 Task: In the  document Hannah.pdfMake this file  'available offline' Add shortcut to Drive 'Starred'Email the file to   softage.6@softage.net, with message attached Important: I've emailed you crucial details. Please make sure to go through it thoroughly. and file type: 'Microsoft Word'
Action: Mouse moved to (217, 335)
Screenshot: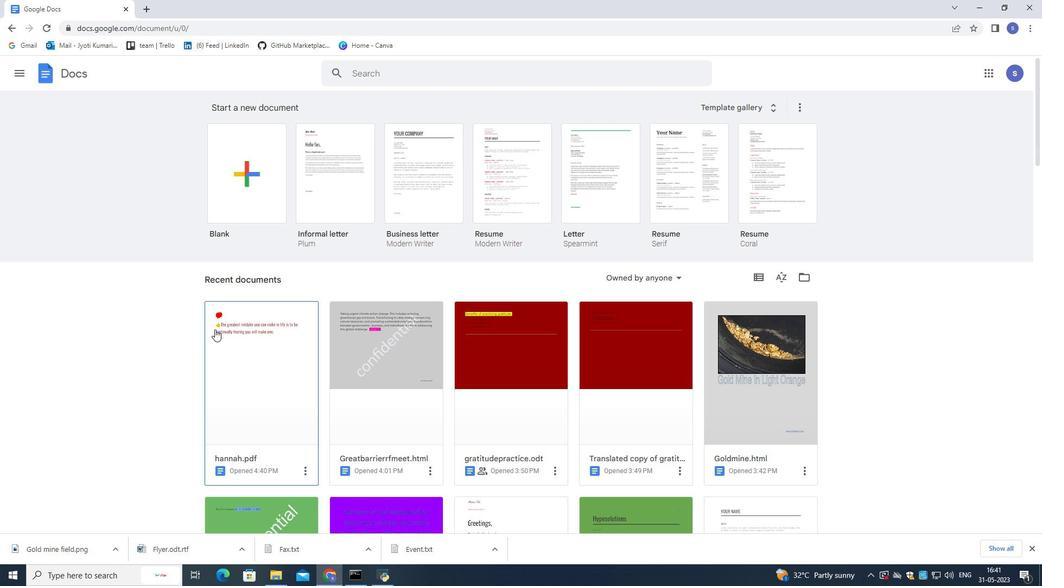 
Action: Mouse pressed left at (217, 335)
Screenshot: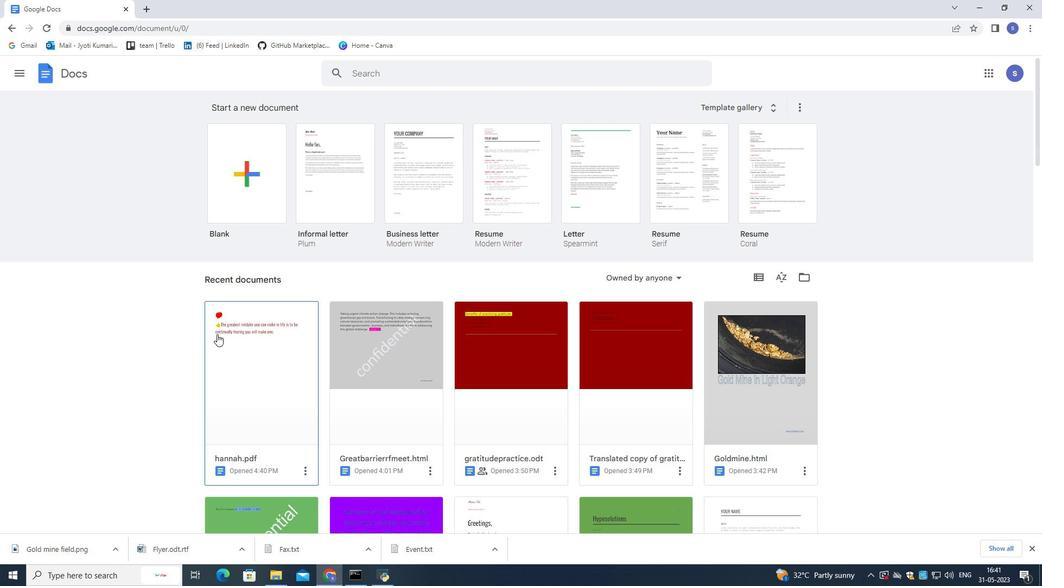 
Action: Mouse pressed left at (217, 335)
Screenshot: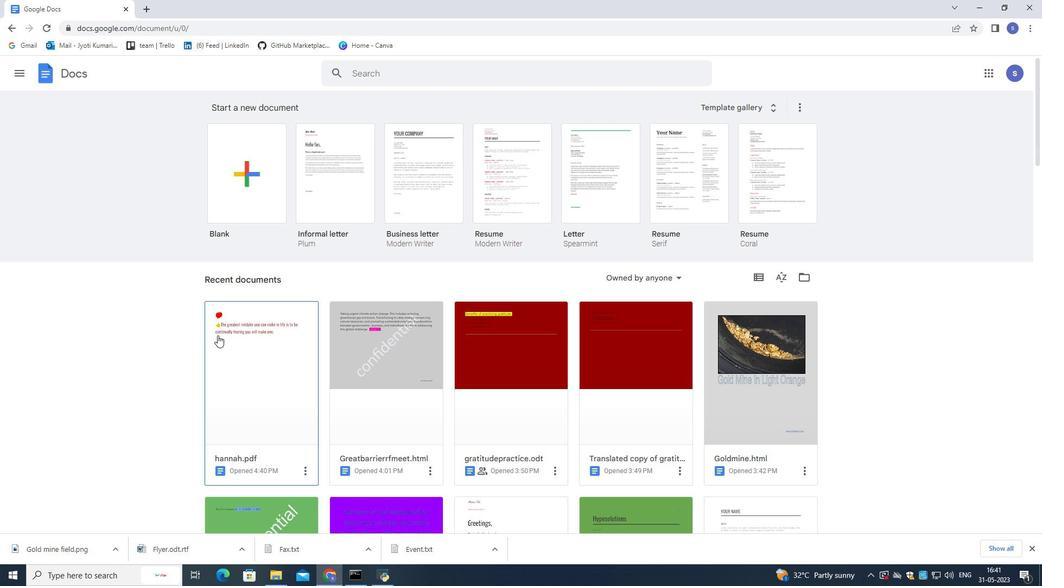 
Action: Mouse moved to (41, 78)
Screenshot: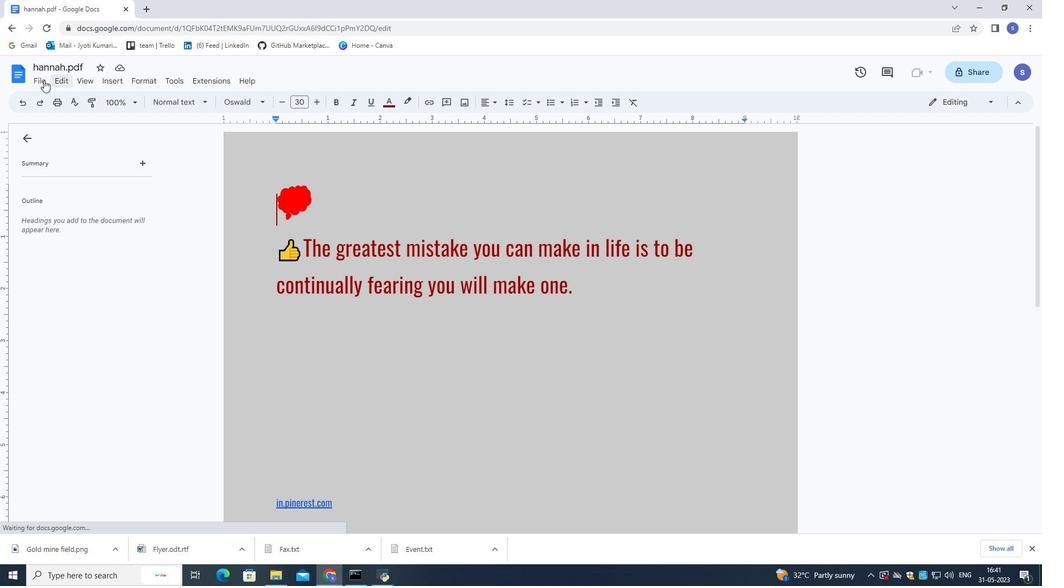 
Action: Mouse pressed left at (41, 78)
Screenshot: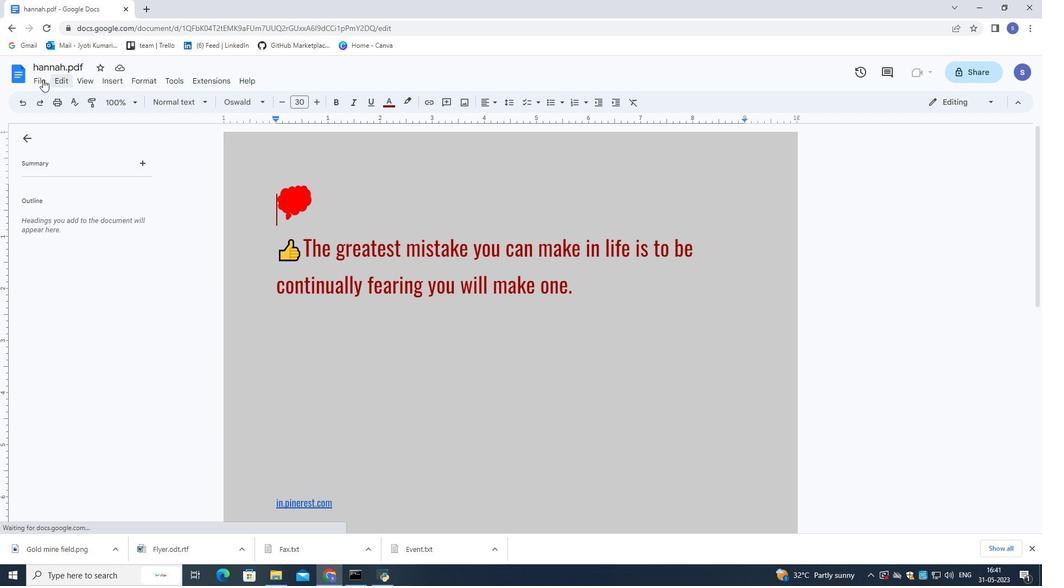 
Action: Mouse moved to (101, 317)
Screenshot: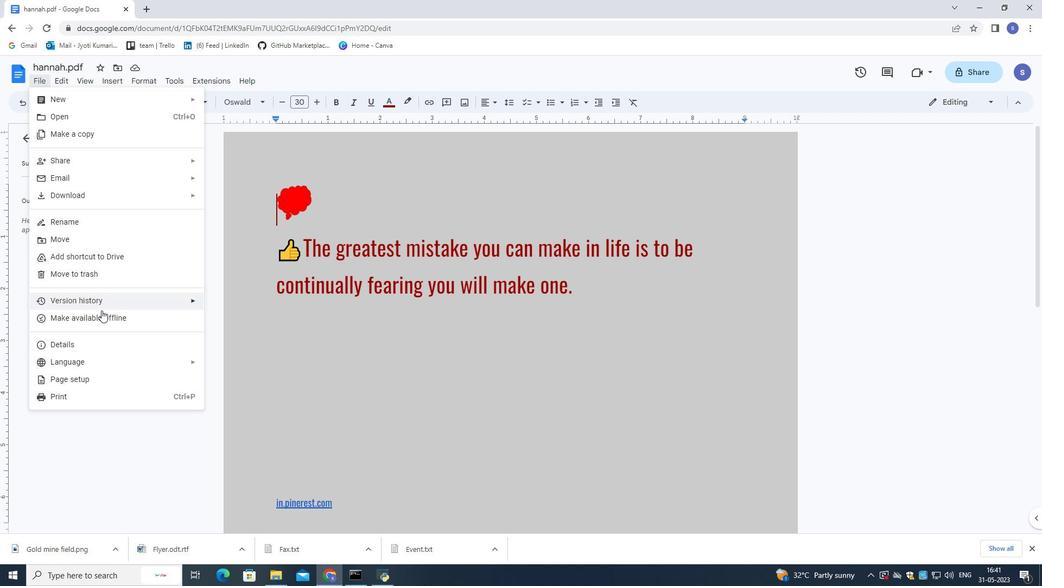 
Action: Mouse pressed left at (101, 317)
Screenshot: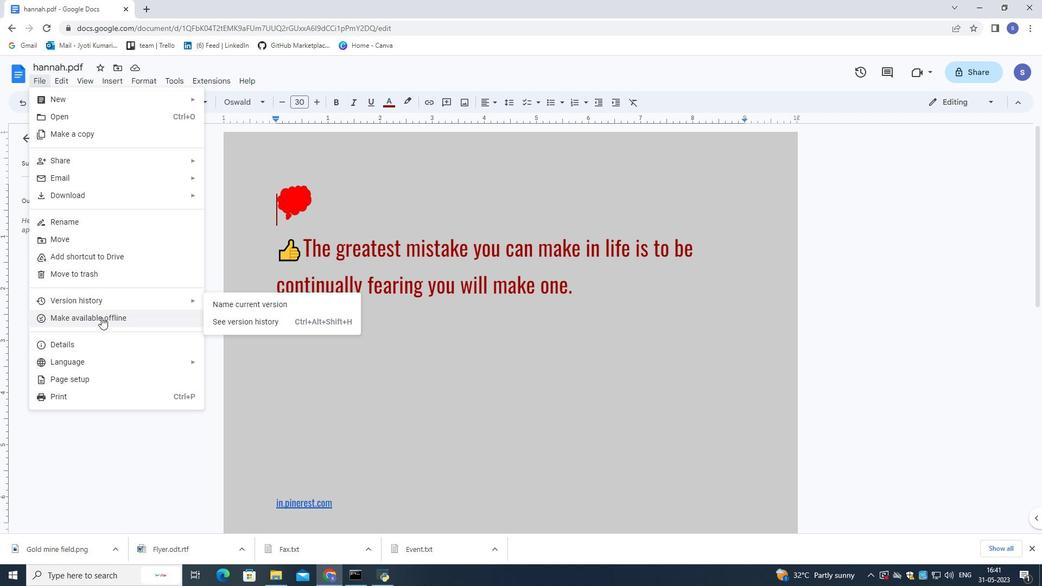 
Action: Mouse moved to (45, 80)
Screenshot: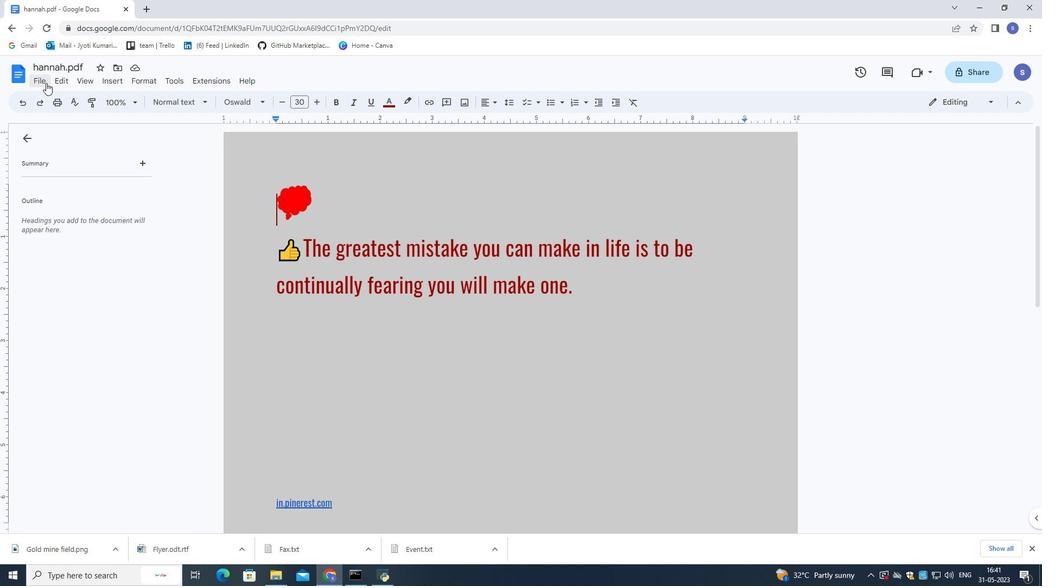 
Action: Mouse pressed left at (45, 80)
Screenshot: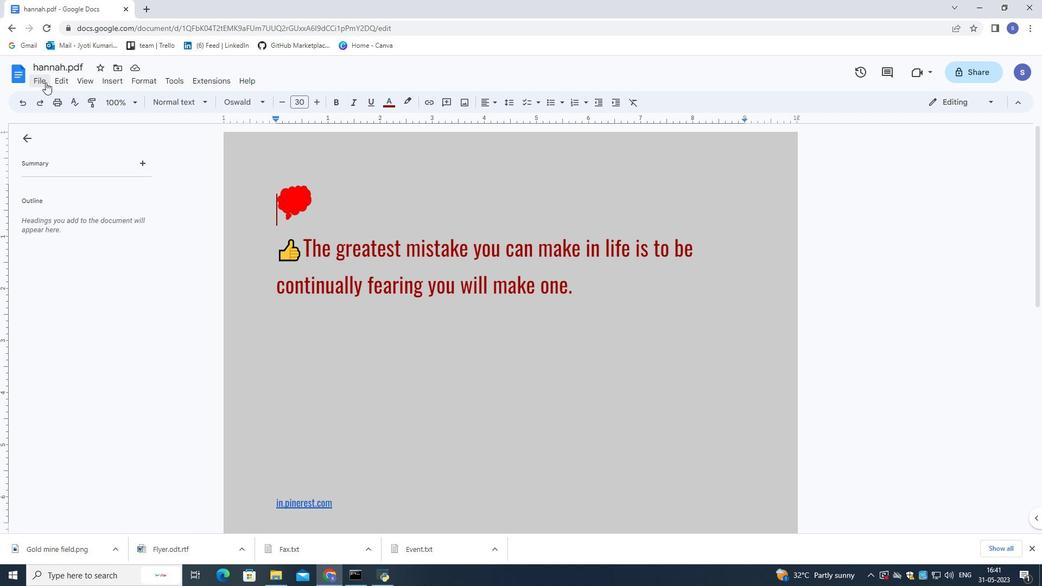 
Action: Mouse moved to (84, 255)
Screenshot: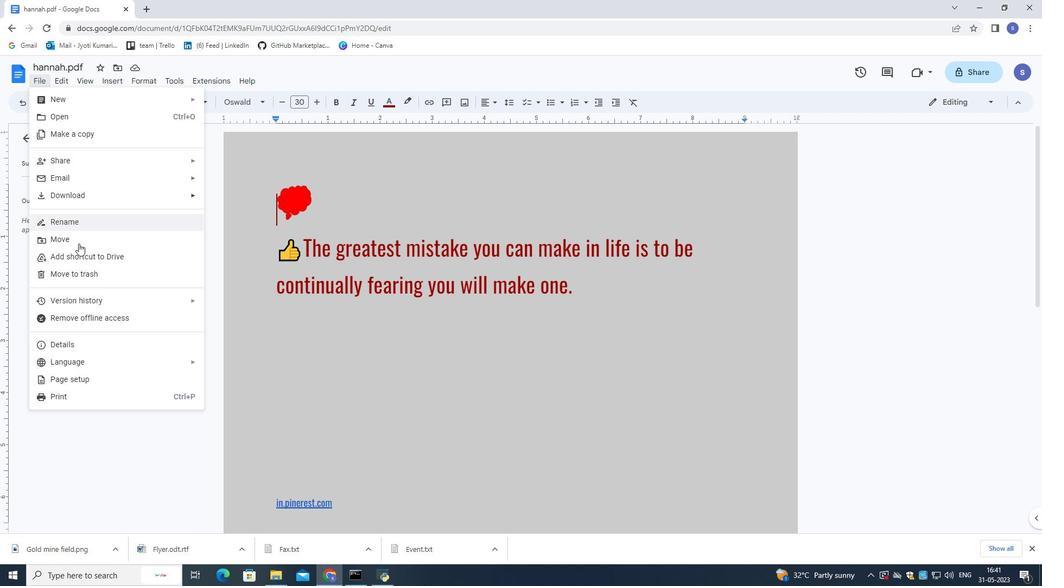 
Action: Mouse pressed left at (84, 255)
Screenshot: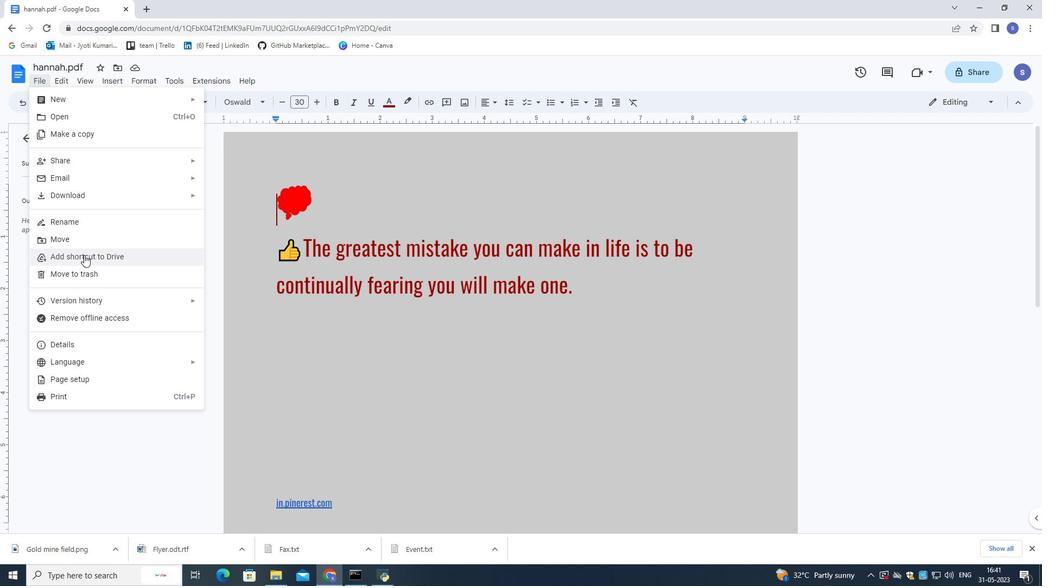 
Action: Mouse moved to (254, 232)
Screenshot: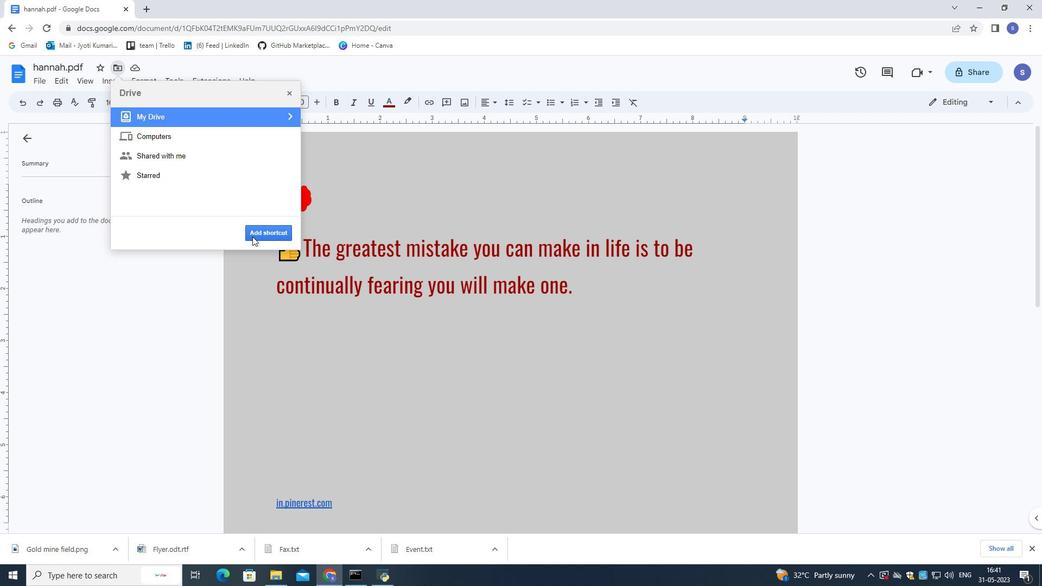 
Action: Mouse pressed left at (254, 232)
Screenshot: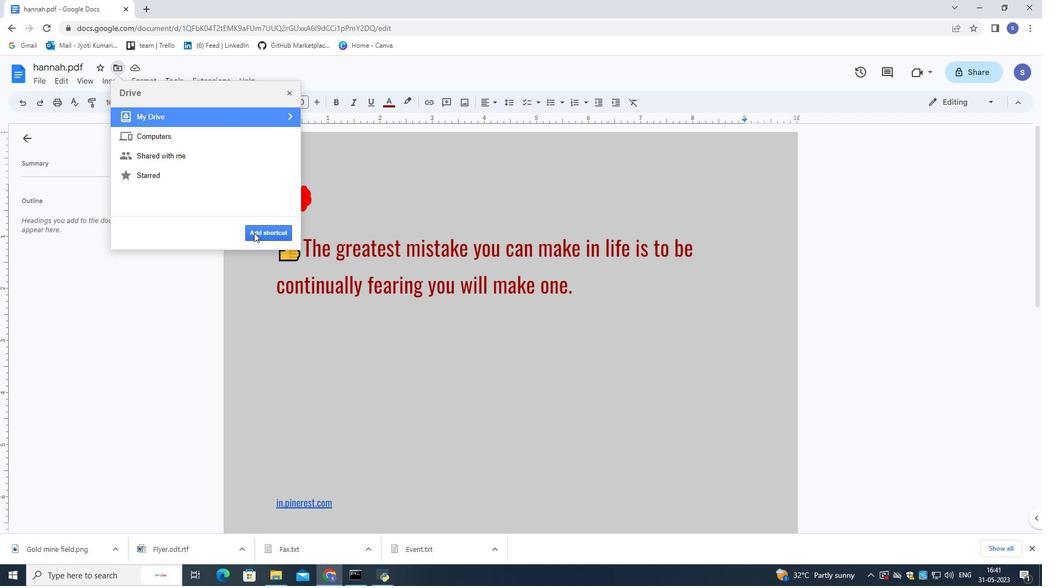 
Action: Mouse moved to (45, 78)
Screenshot: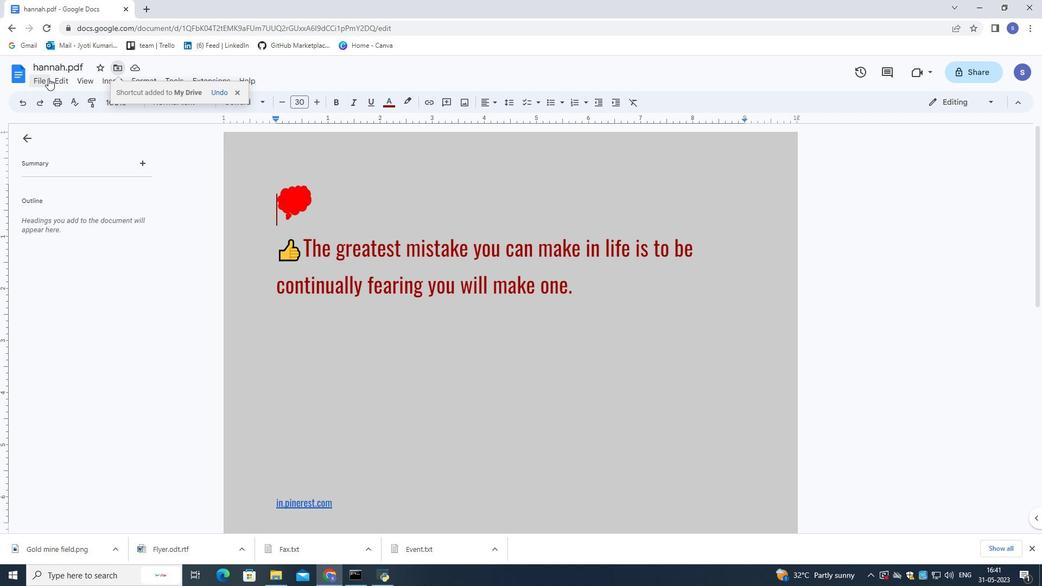 
Action: Mouse pressed left at (45, 78)
Screenshot: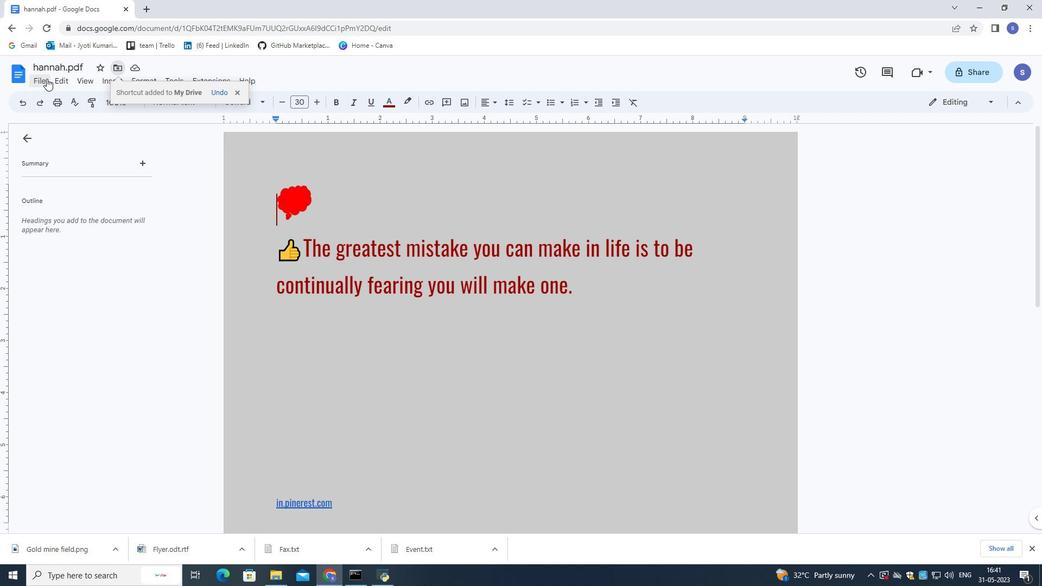 
Action: Mouse moved to (210, 183)
Screenshot: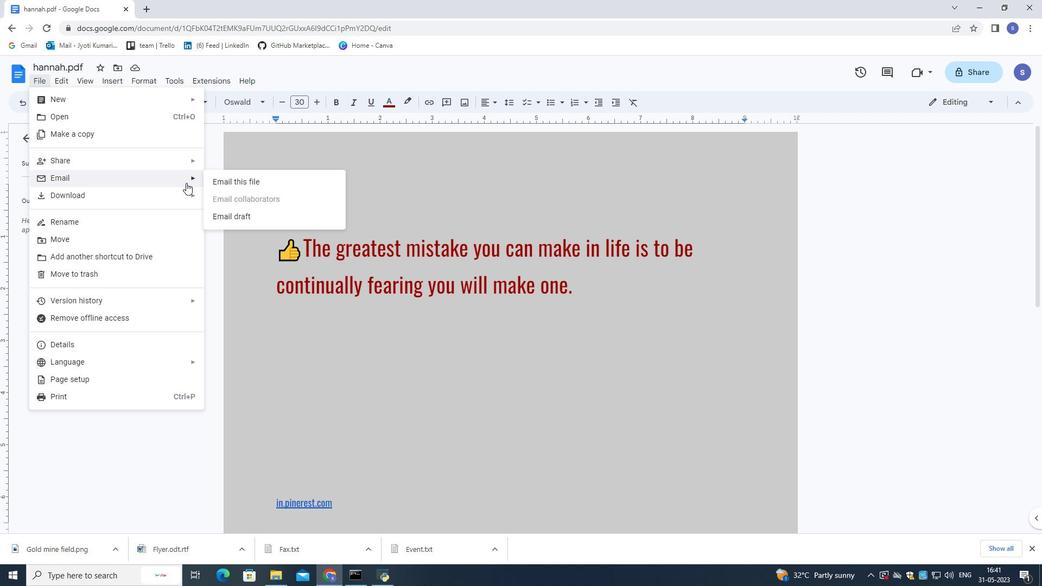 
Action: Mouse pressed left at (210, 183)
Screenshot: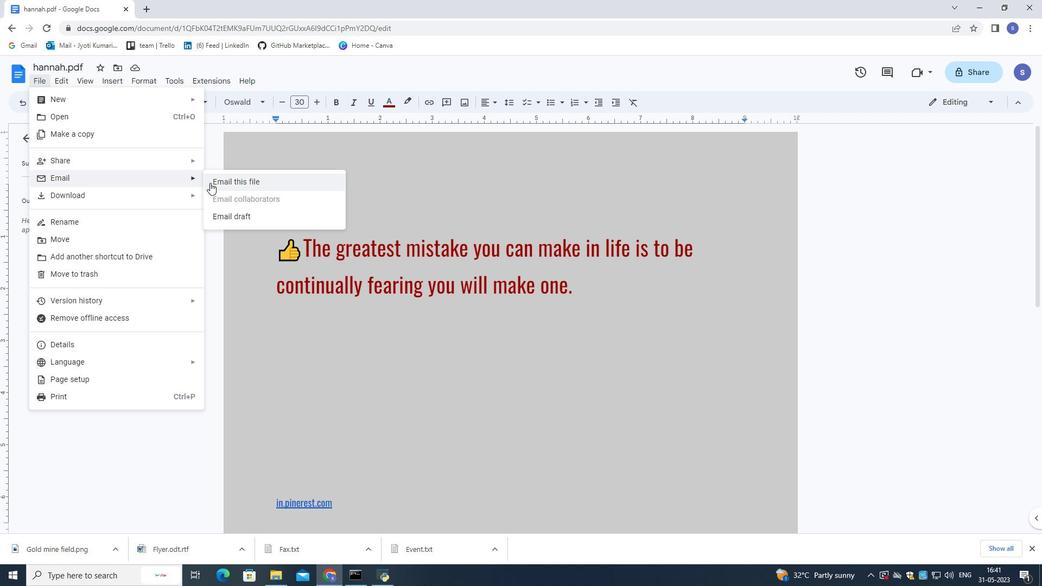 
Action: Key pressed softage
Screenshot: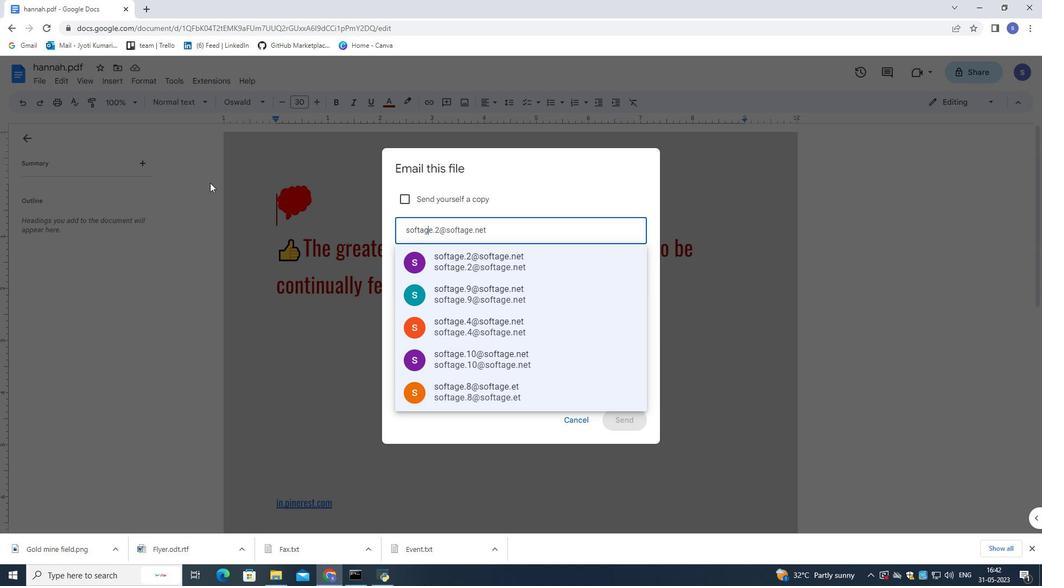 
Action: Mouse moved to (210, 180)
Screenshot: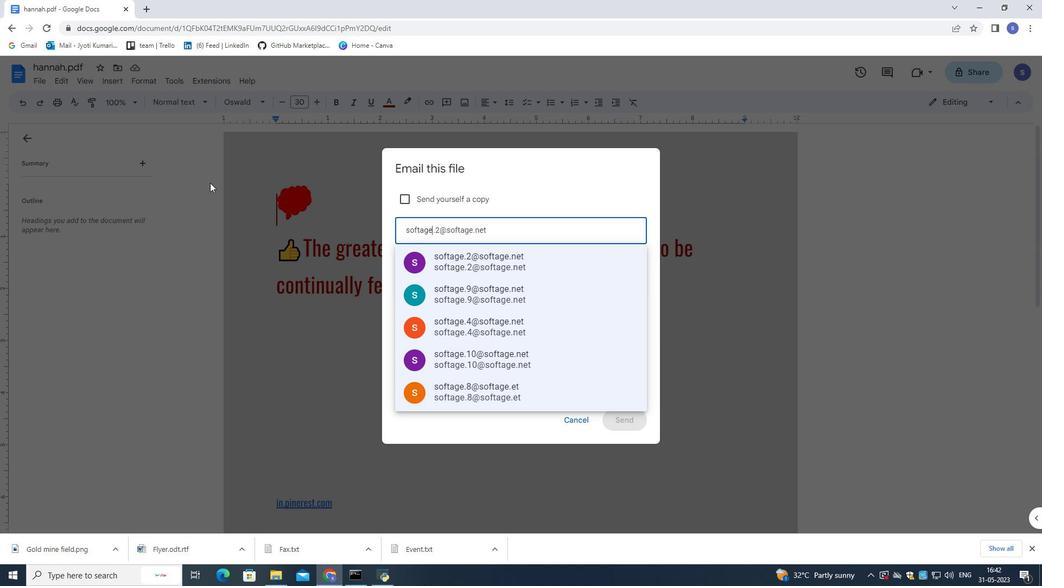 
Action: Key pressed ,
Screenshot: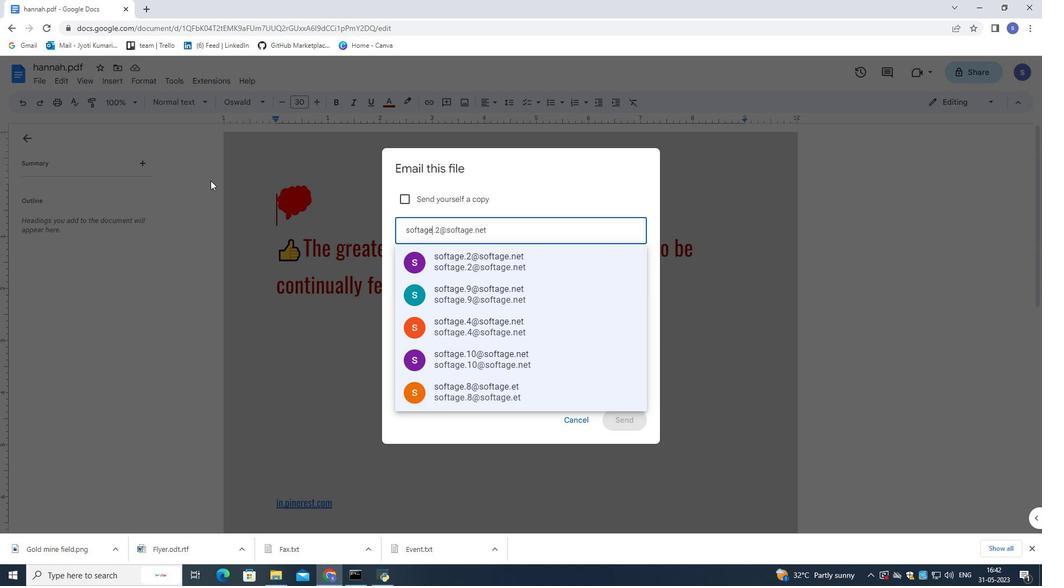 
Action: Mouse moved to (210, 177)
Screenshot: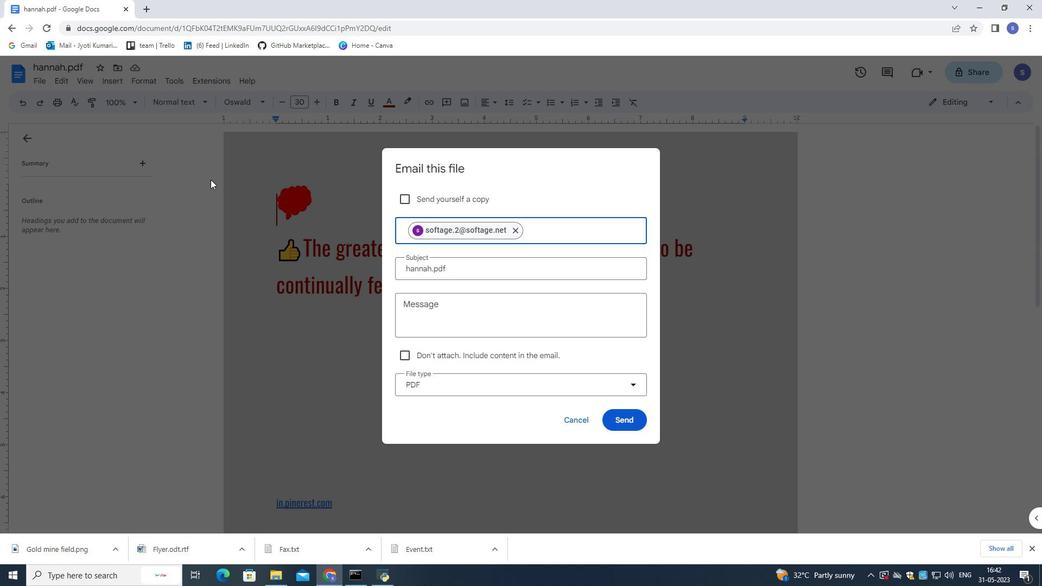 
Action: Key pressed <Key.backspace>
Screenshot: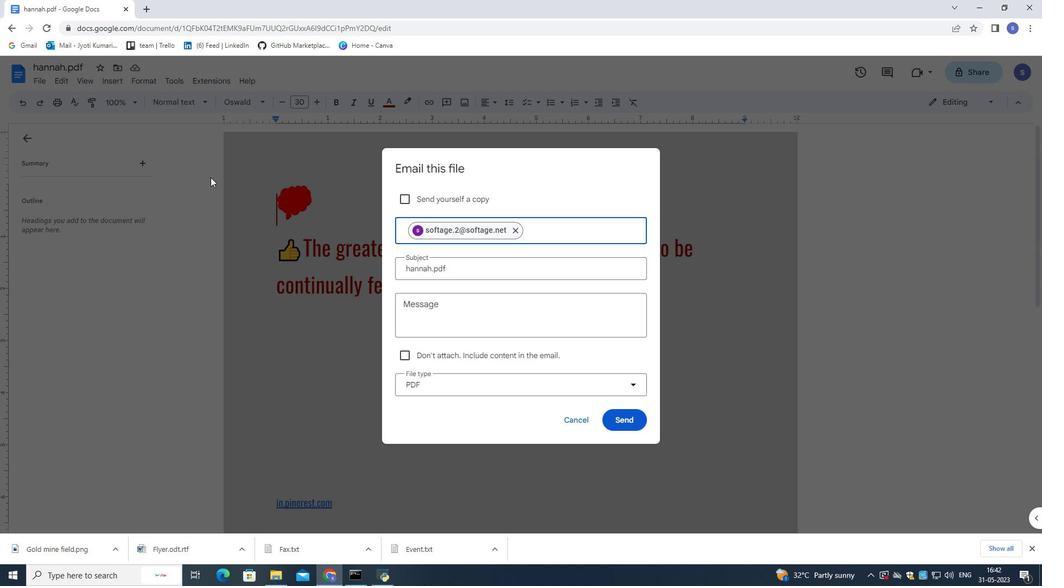 
Action: Mouse moved to (210, 175)
Screenshot: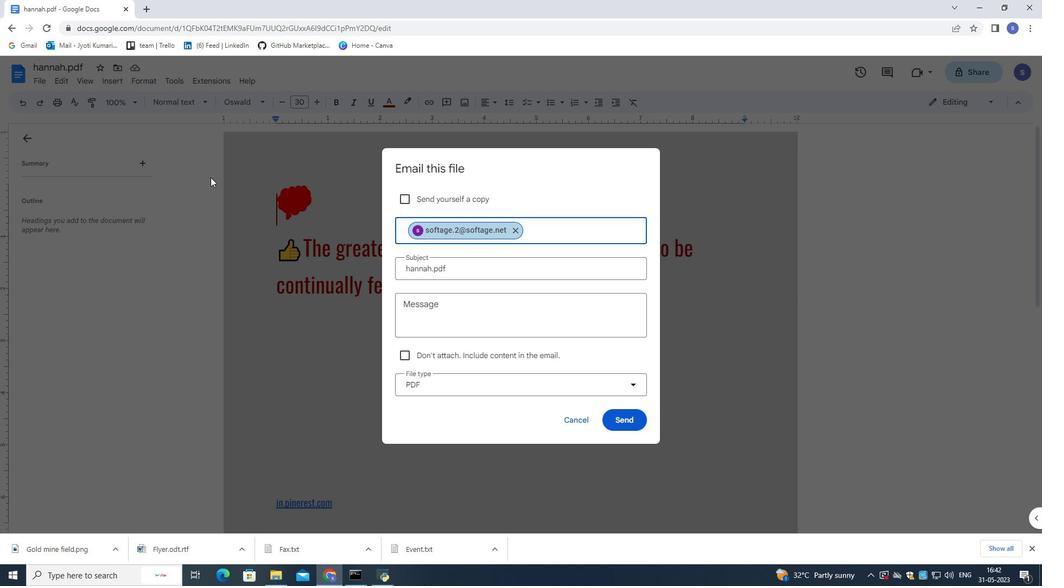 
Action: Key pressed .6<Key.shift>@s
Screenshot: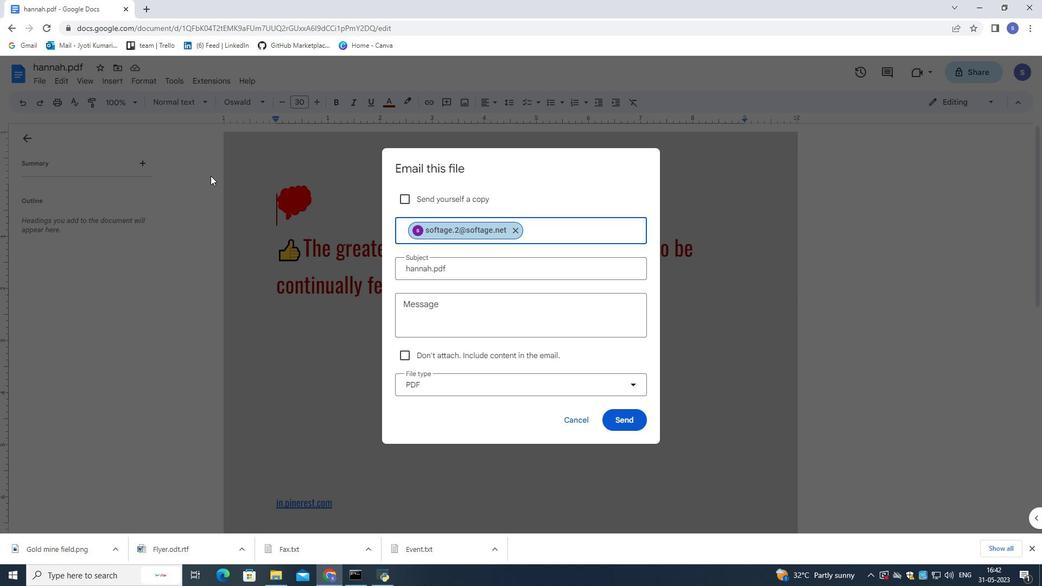 
Action: Mouse moved to (514, 233)
Screenshot: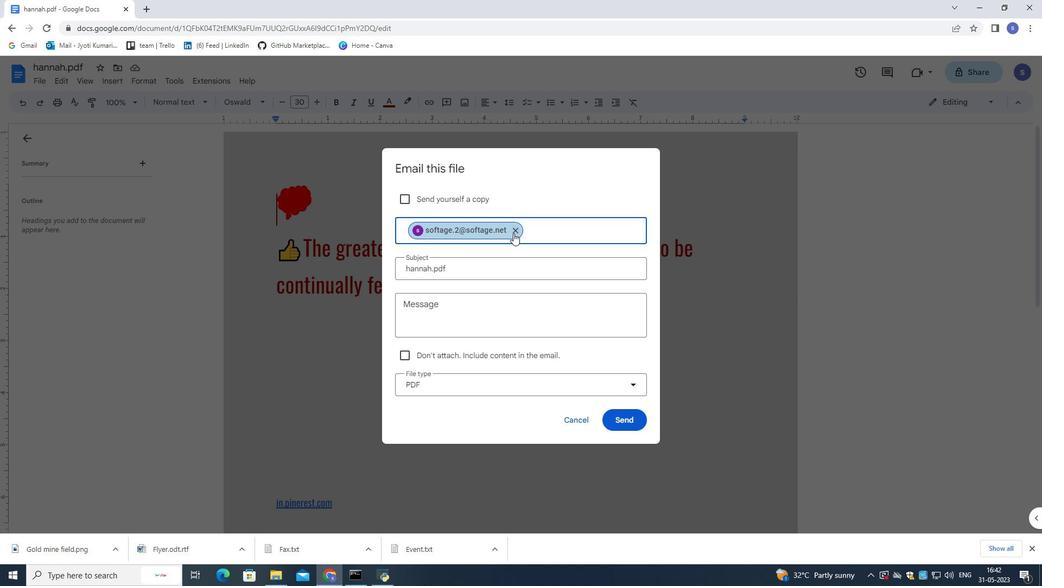 
Action: Mouse pressed left at (514, 233)
Screenshot: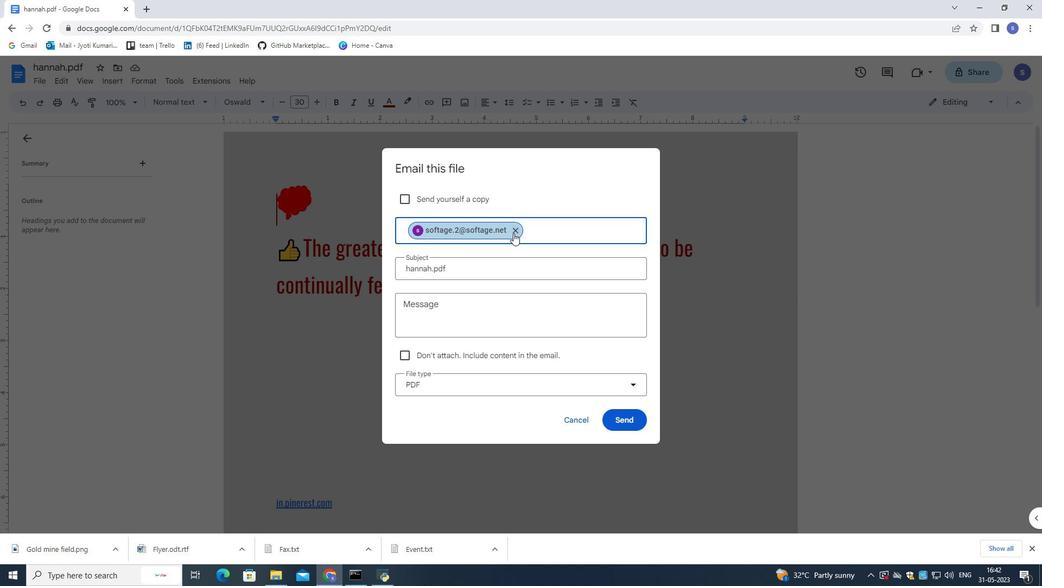 
Action: Mouse moved to (514, 231)
Screenshot: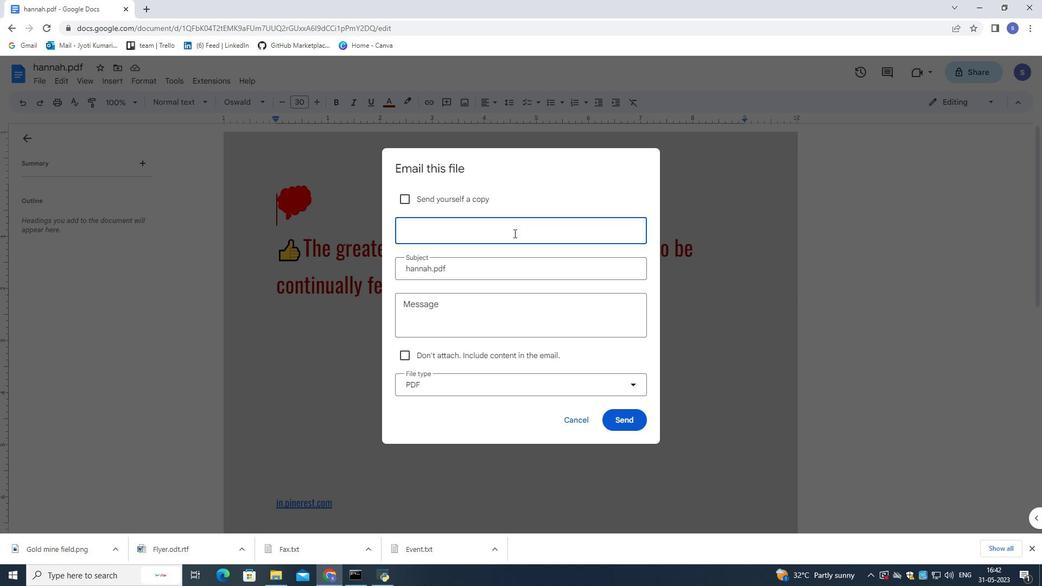 
Action: Mouse pressed left at (514, 231)
Screenshot: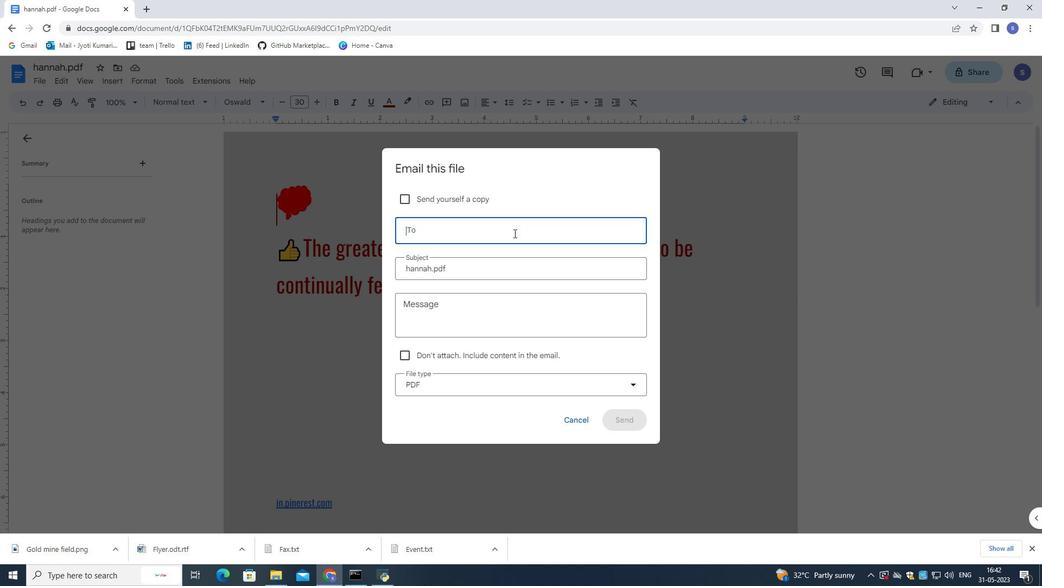 
Action: Key pressed ao<Key.backspace><Key.backspace>softage.6<Key.shift>@softage.net
Screenshot: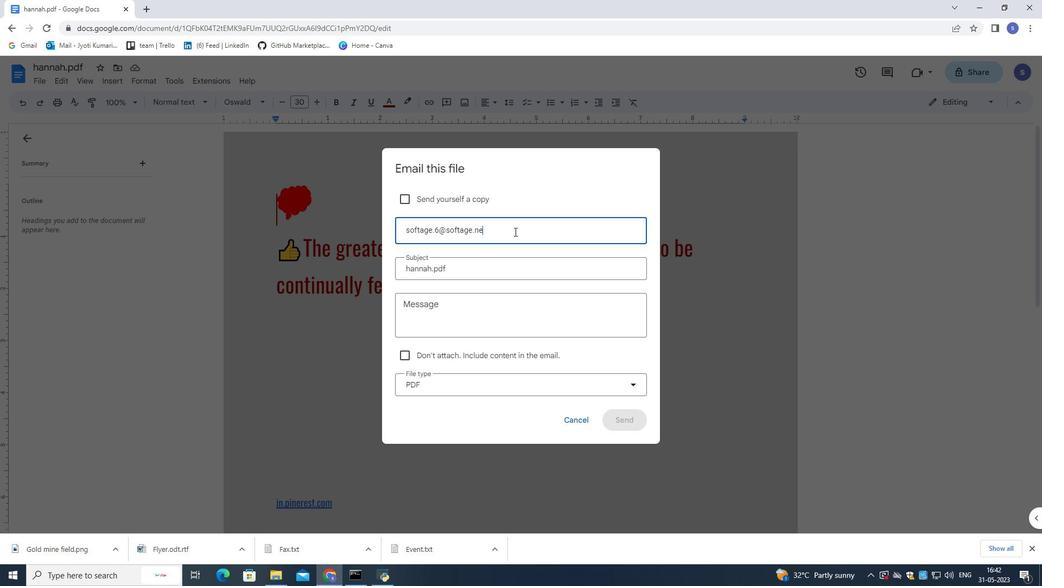 
Action: Mouse moved to (513, 253)
Screenshot: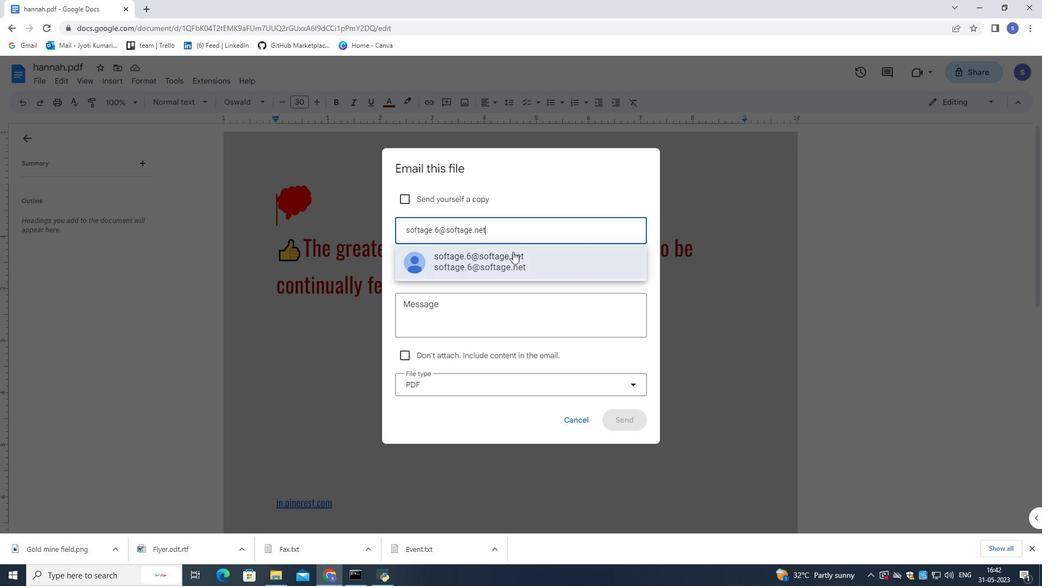 
Action: Mouse pressed left at (513, 253)
Screenshot: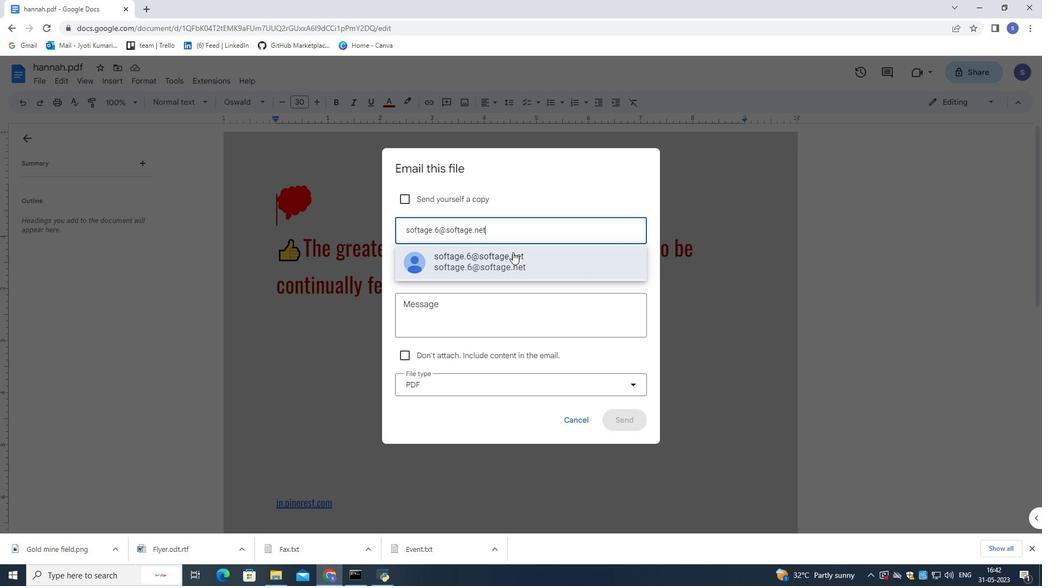 
Action: Mouse moved to (512, 318)
Screenshot: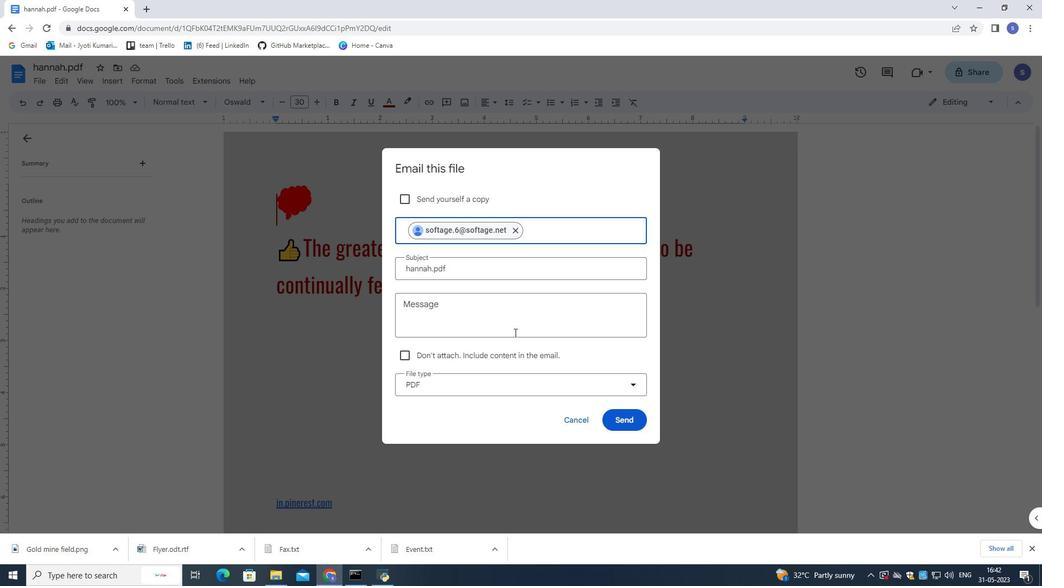 
Action: Mouse pressed left at (512, 318)
Screenshot: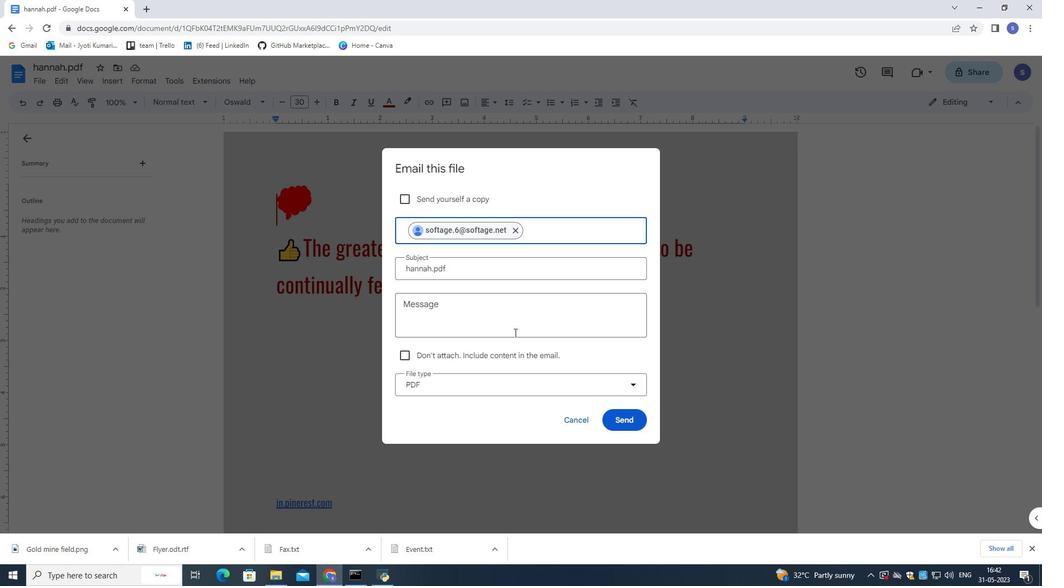 
Action: Key pressed <Key.shift>Important<Key.space><Key.shift_r>:<Key.space>i'<Key.backspace><Key.backspace><Key.shift>I'hv<Key.space><Key.backspace><Key.backspace><Key.backspace>ve<Key.space>emailed<Key.space>you<Key.space>crucial<Key.space>details.<Key.space><Key.shift>Please<Key.space>make<Key.space>sure<Key.space>to<Key.space>go<Key.space>through<Key.space>it<Key.space>thoroughly.
Screenshot: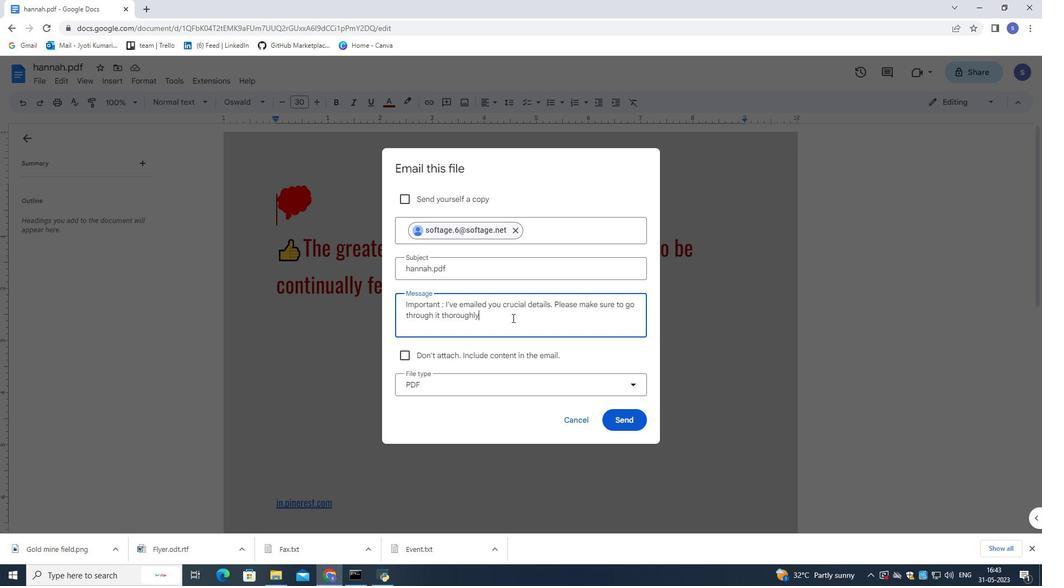 
Action: Mouse moved to (556, 385)
Screenshot: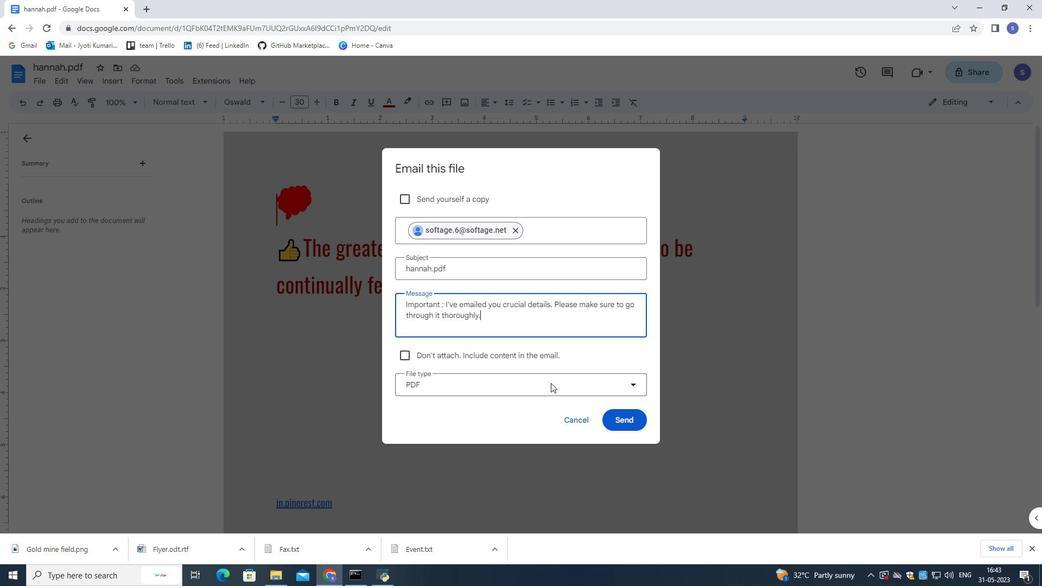 
Action: Mouse pressed left at (556, 385)
Screenshot: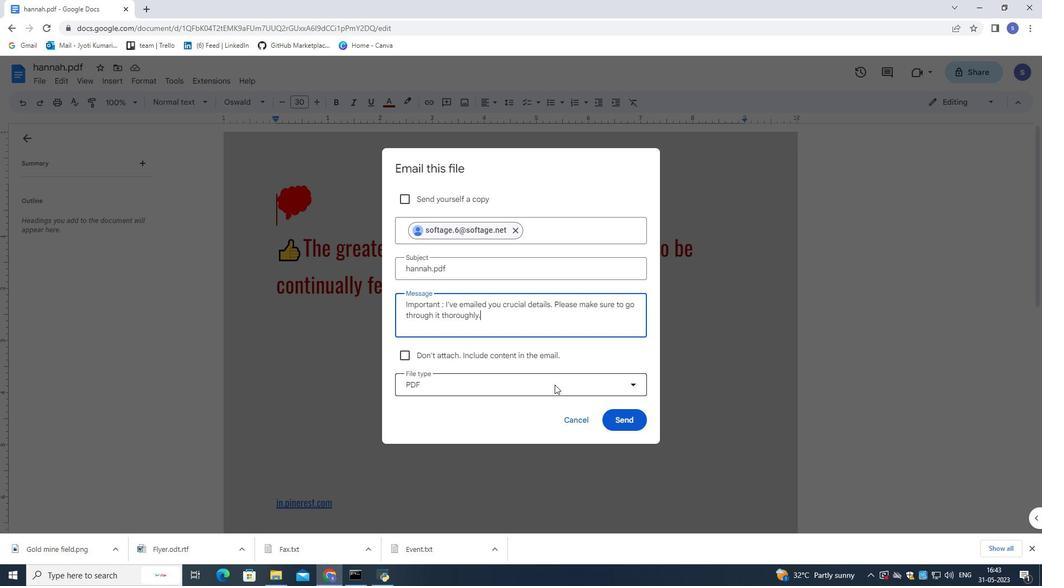 
Action: Mouse moved to (582, 475)
Screenshot: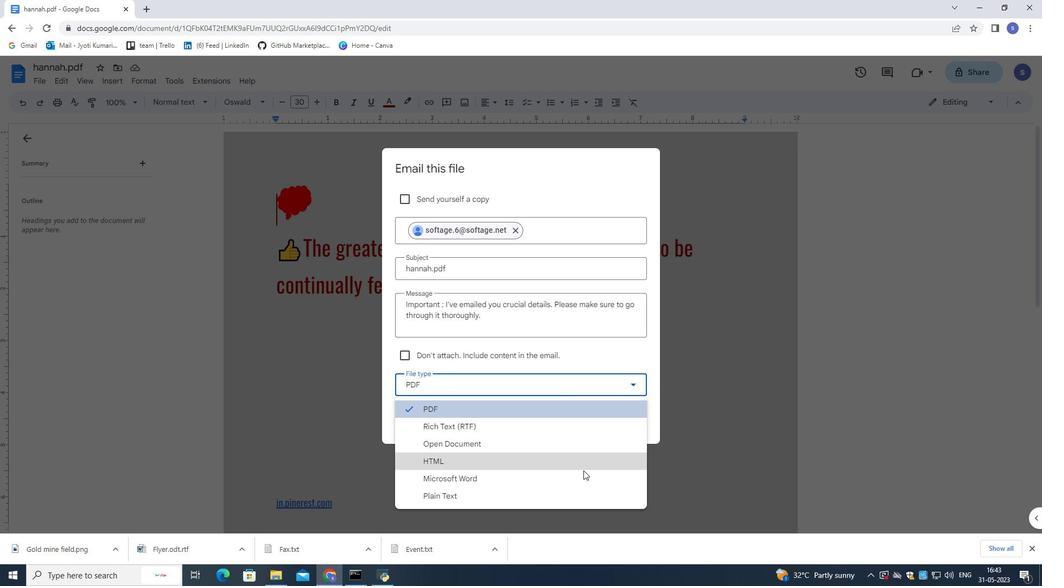 
Action: Mouse pressed left at (582, 475)
Screenshot: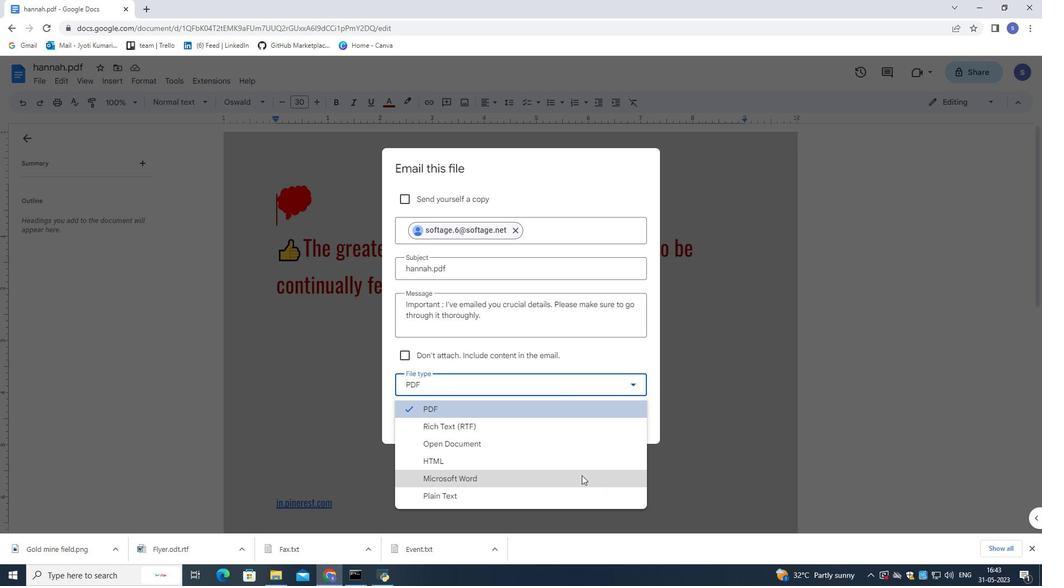 
Action: Mouse moved to (618, 422)
Screenshot: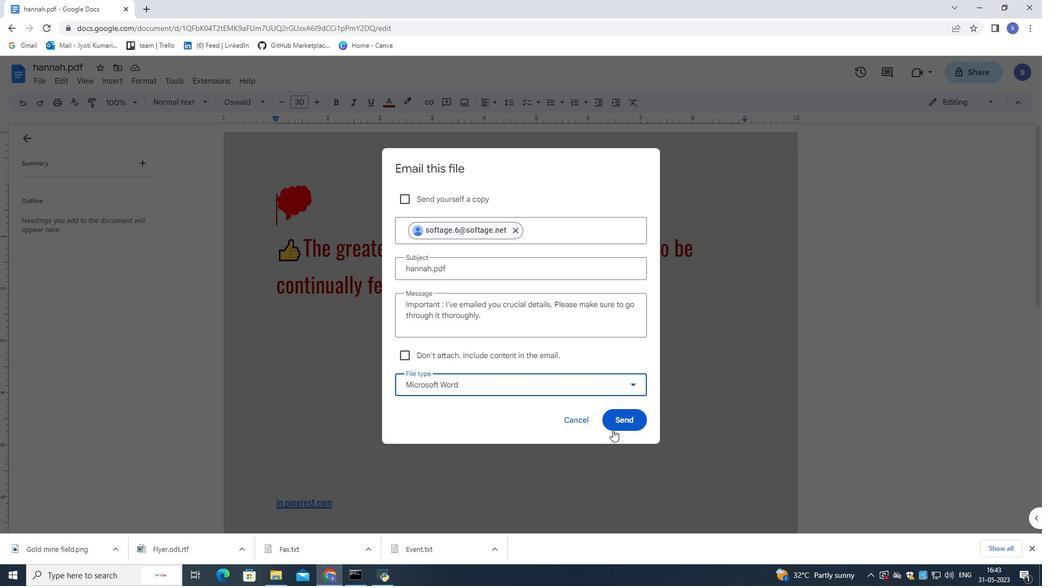 
Action: Mouse pressed left at (618, 422)
Screenshot: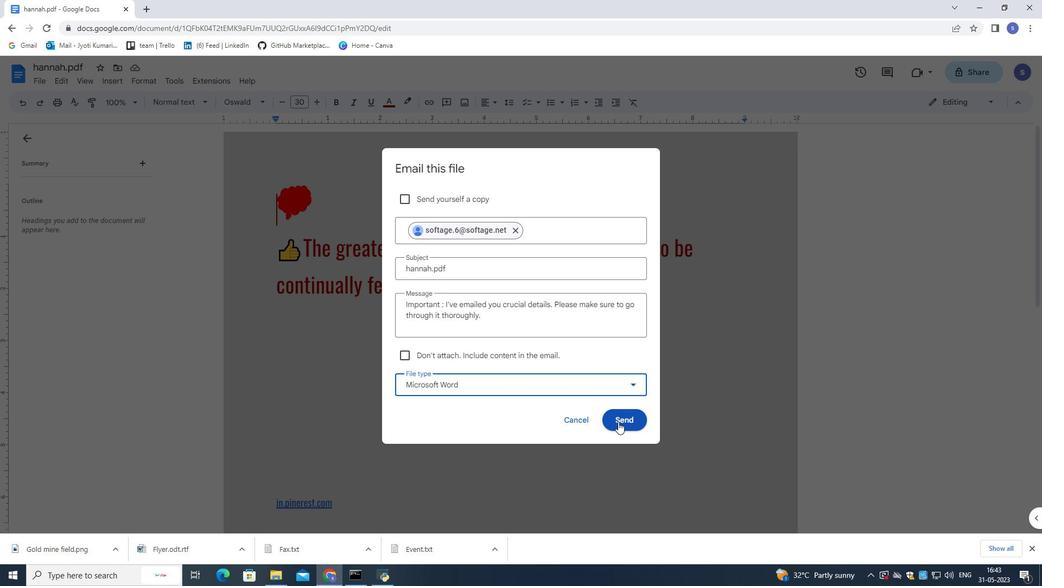 
Action: Mouse scrolled (618, 423) with delta (0, 0)
Screenshot: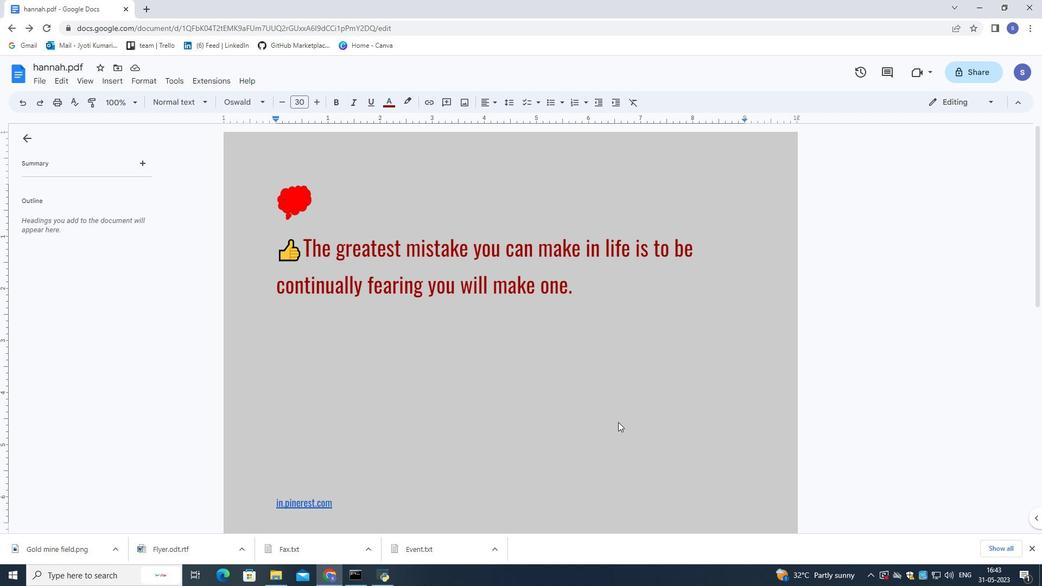
Action: Mouse scrolled (618, 423) with delta (0, 0)
Screenshot: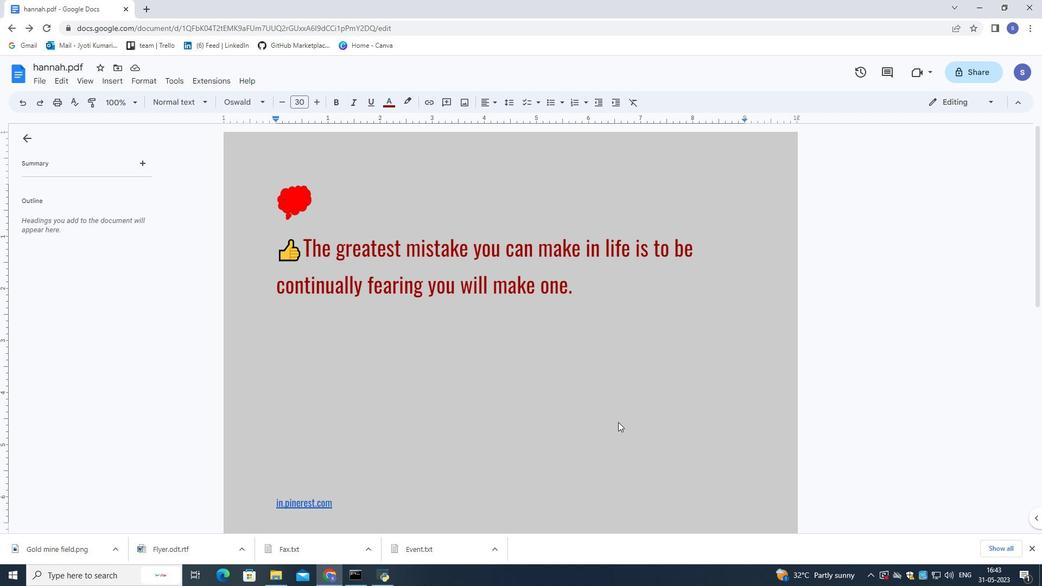 
Action: Mouse scrolled (618, 423) with delta (0, 0)
Screenshot: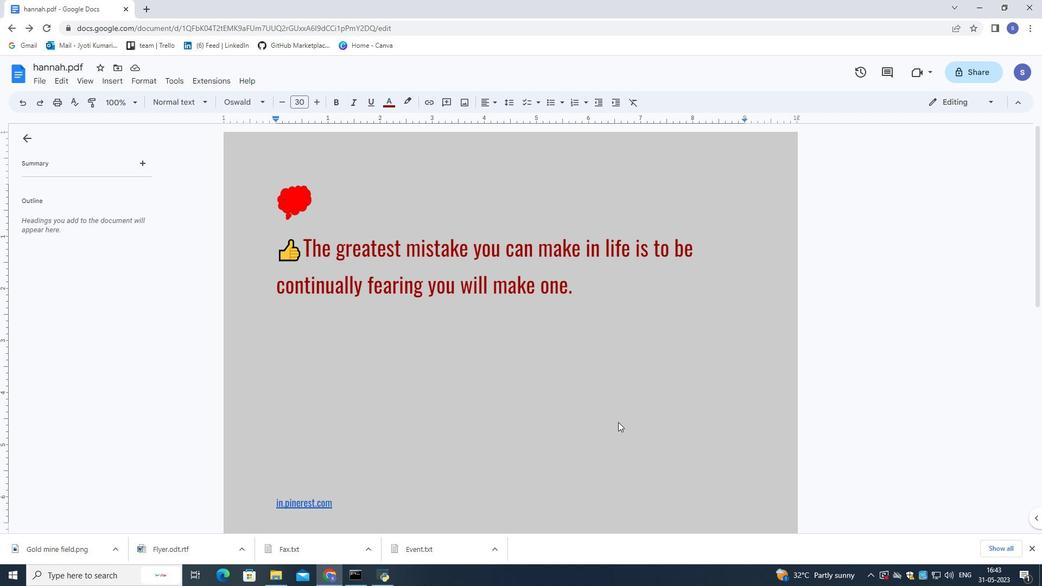 
Action: Mouse scrolled (618, 423) with delta (0, 0)
Screenshot: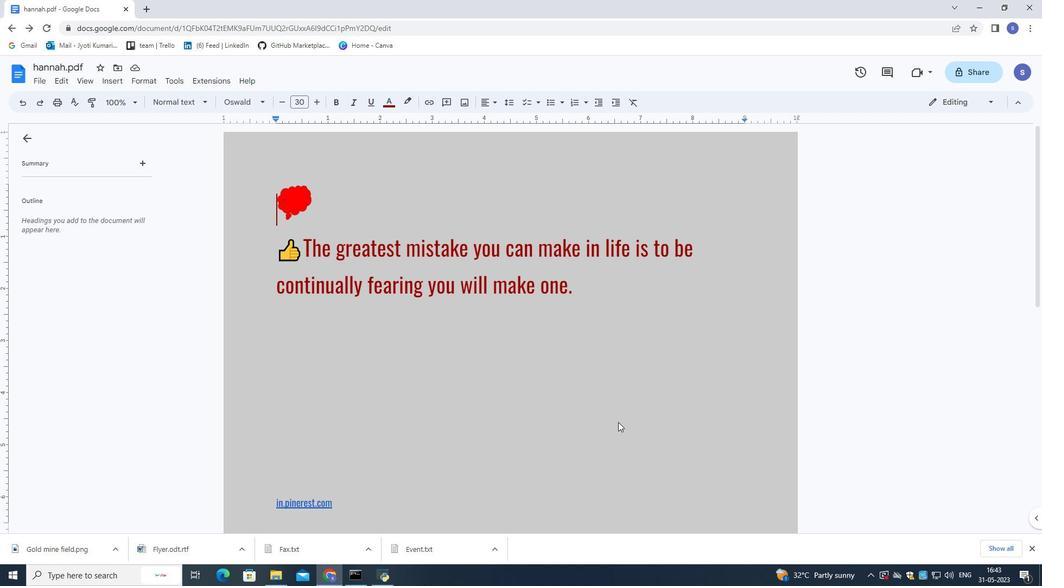 
Action: Mouse scrolled (618, 423) with delta (0, 0)
Screenshot: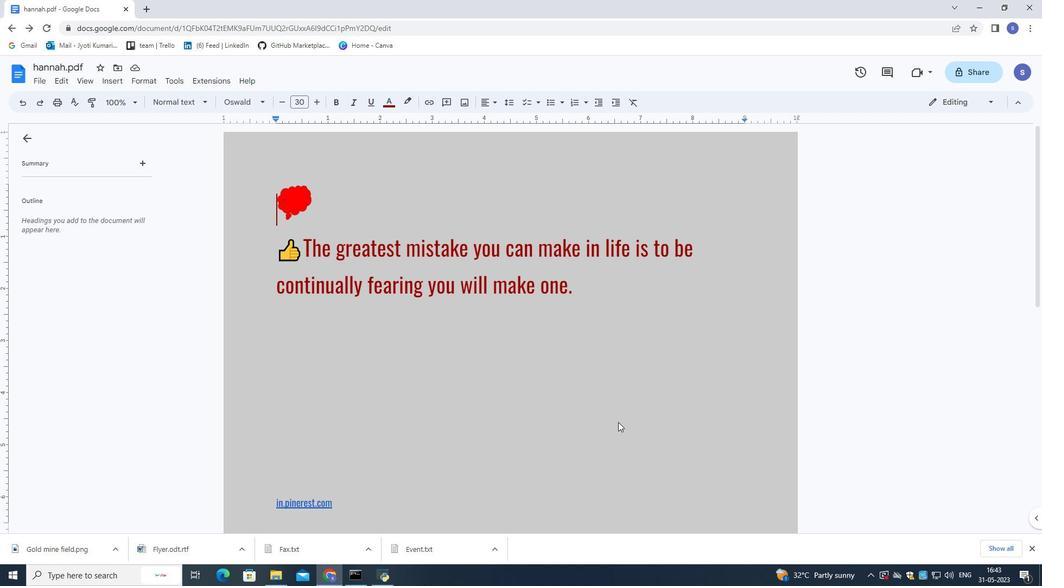 
Action: Mouse moved to (571, 341)
Screenshot: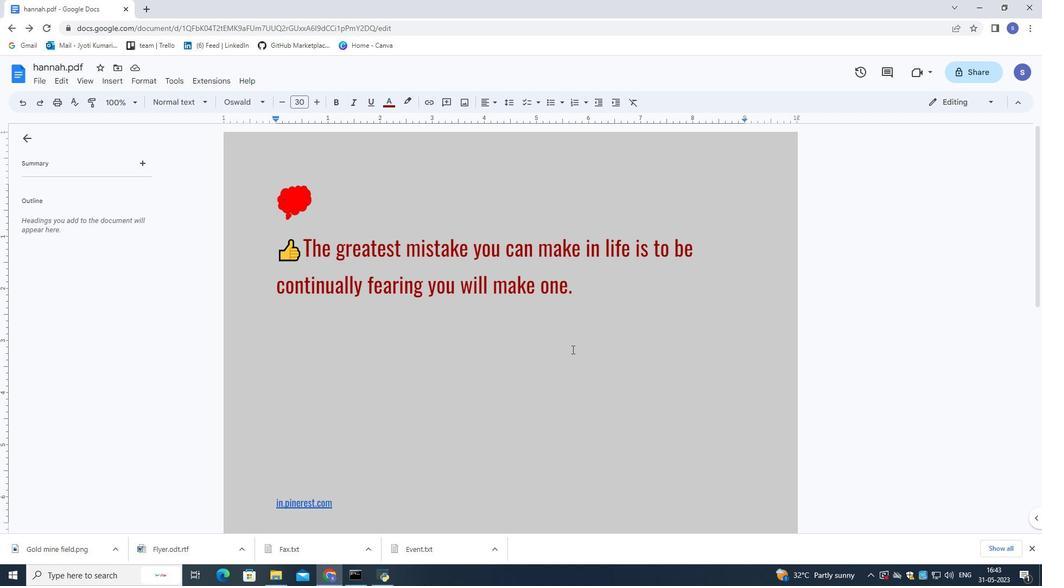 
